 Task: Filter people by 2nd connection.
Action: Mouse moved to (293, 85)
Screenshot: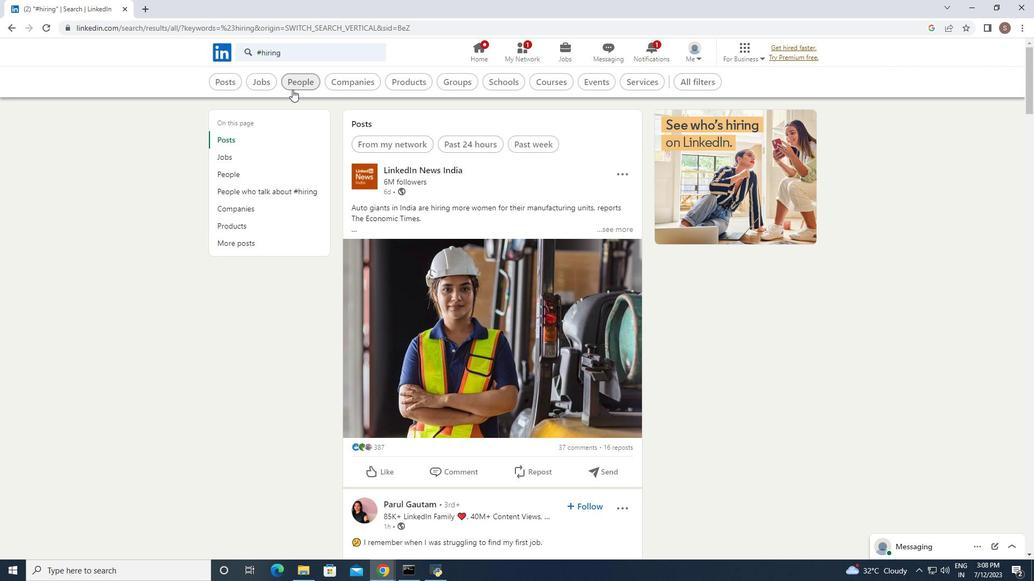 
Action: Mouse pressed left at (293, 85)
Screenshot: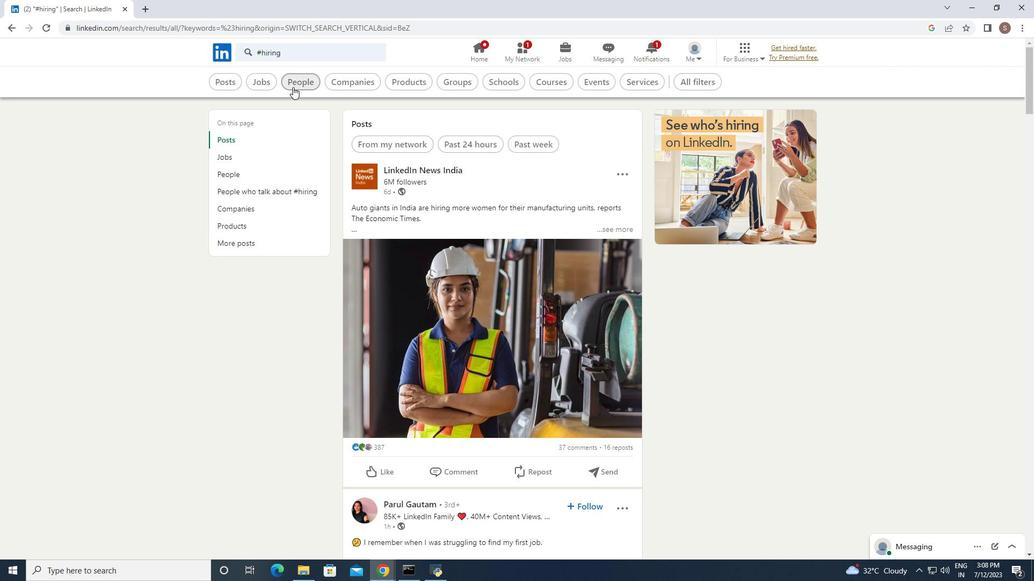 
Action: Mouse pressed left at (293, 85)
Screenshot: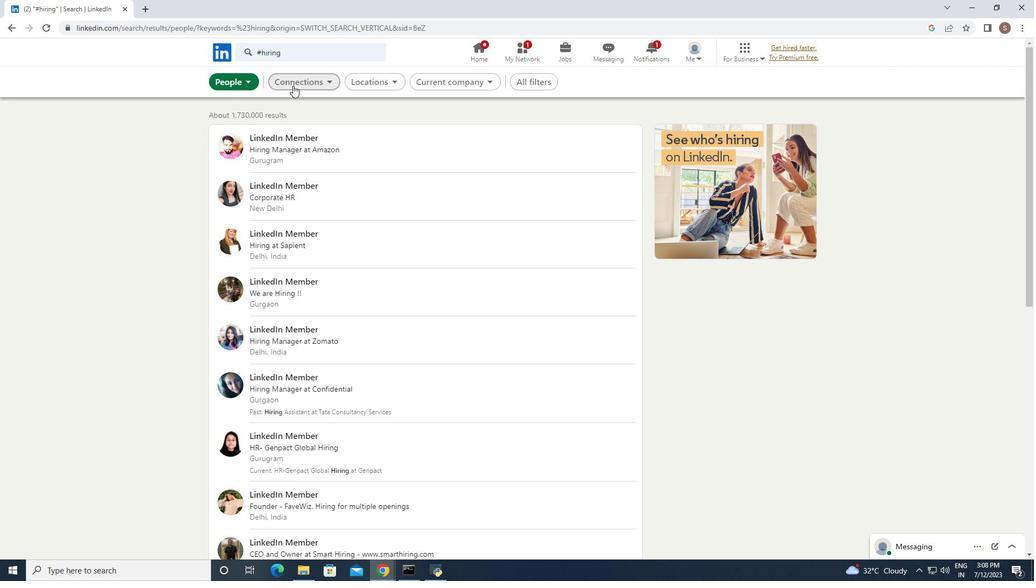 
Action: Mouse moved to (230, 134)
Screenshot: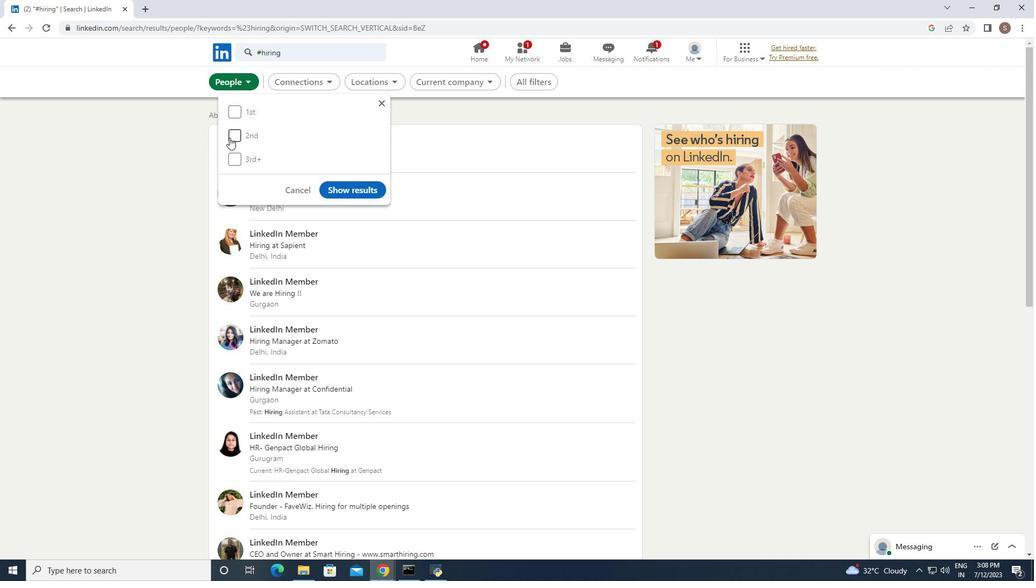 
Action: Mouse pressed left at (230, 134)
Screenshot: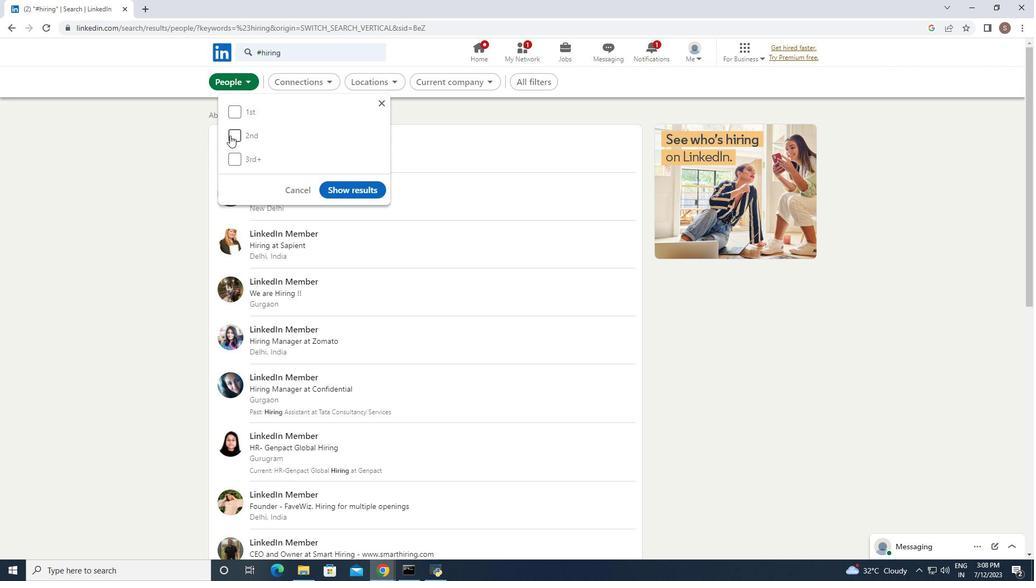 
Action: Mouse moved to (351, 190)
Screenshot: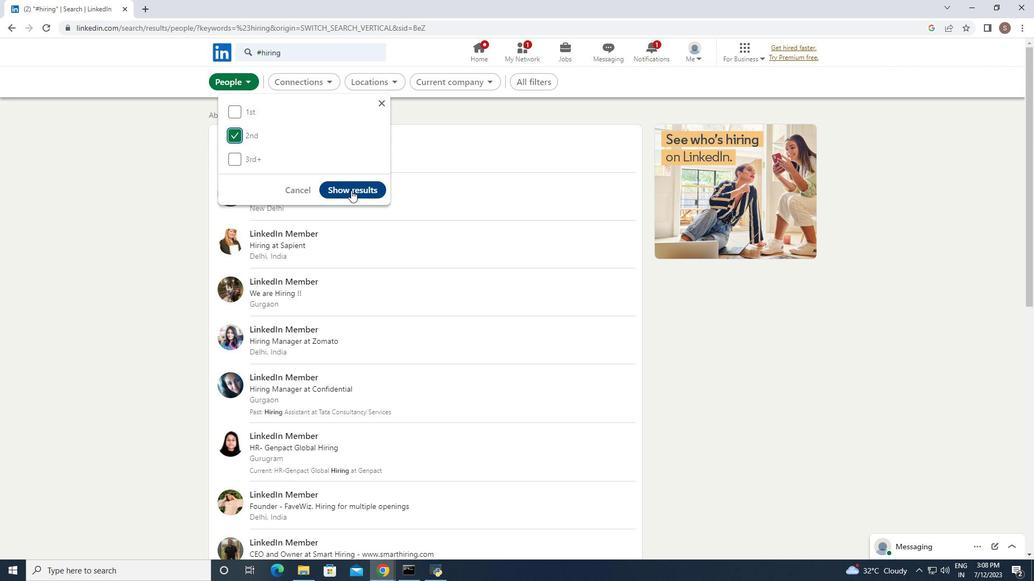 
Action: Mouse pressed left at (351, 190)
Screenshot: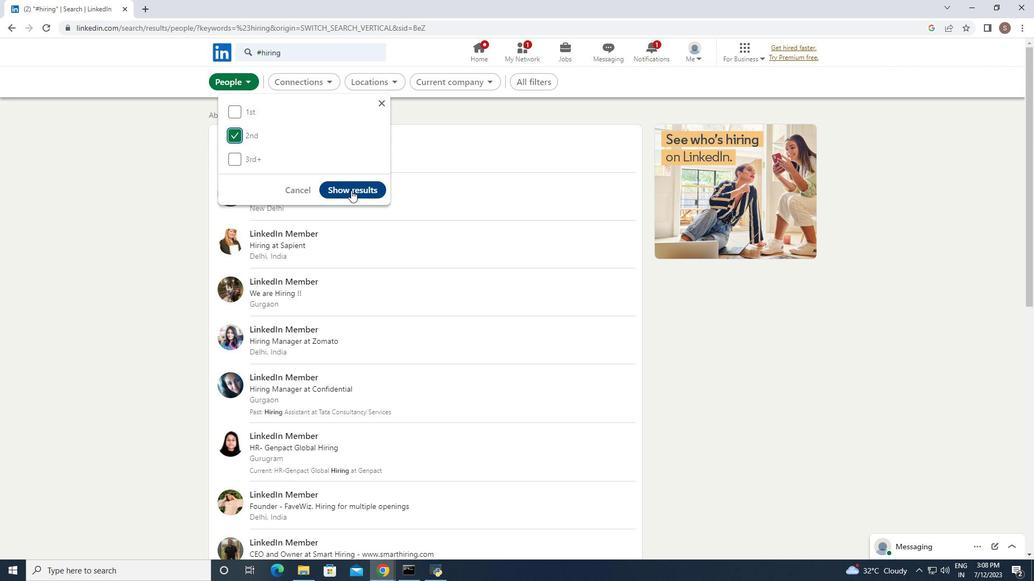 
